 Task: Search for hiking trails near Denver, Colorado, and Colorado Springs, Colorado.
Action: Mouse moved to (134, 72)
Screenshot: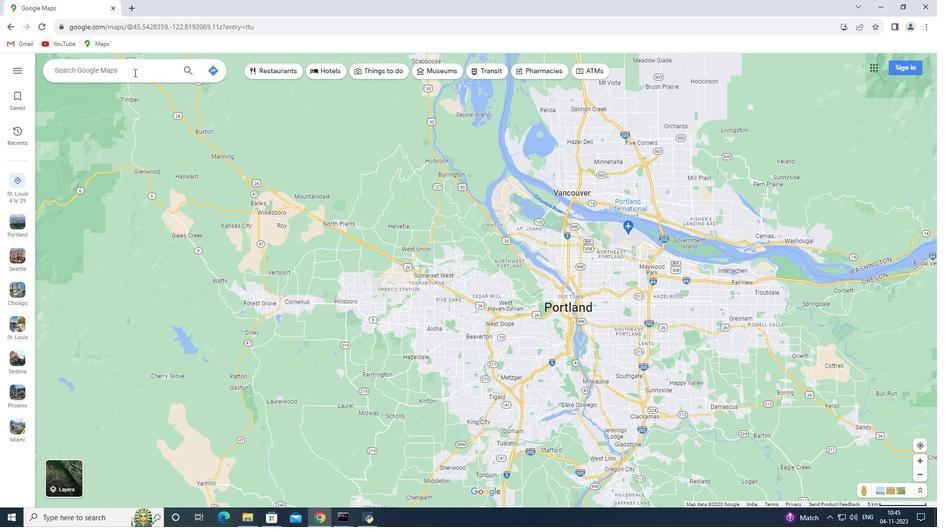 
Action: Mouse pressed left at (134, 72)
Screenshot: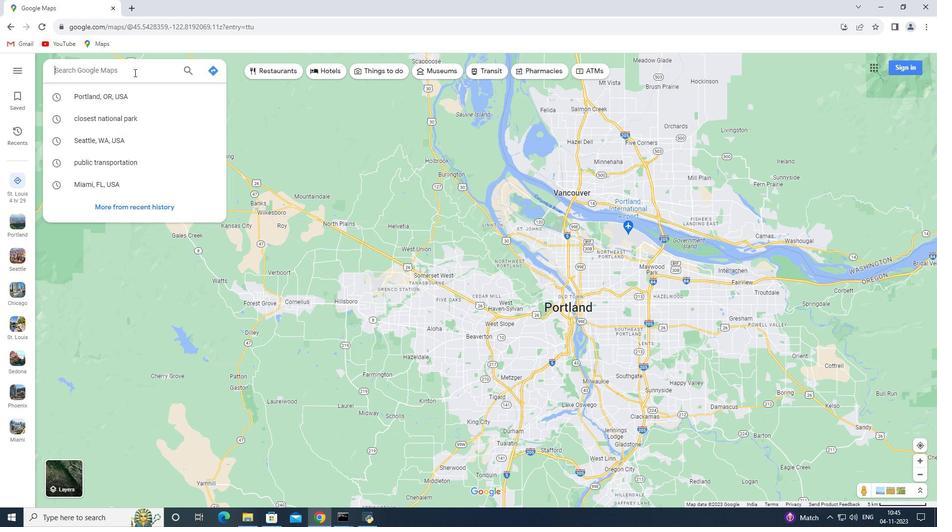 
Action: Key pressed <Key.shift>Denver,<Key.space><Key.shift>Colorado
Screenshot: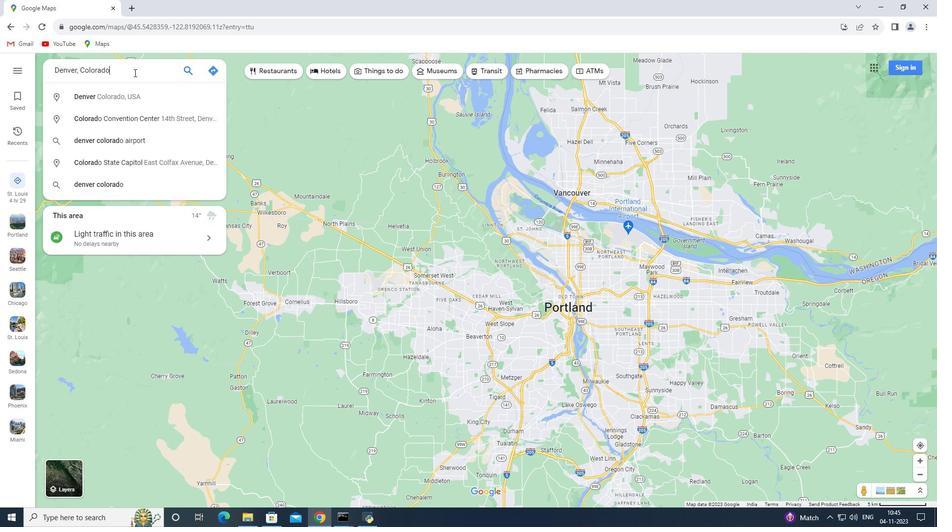 
Action: Mouse moved to (161, 89)
Screenshot: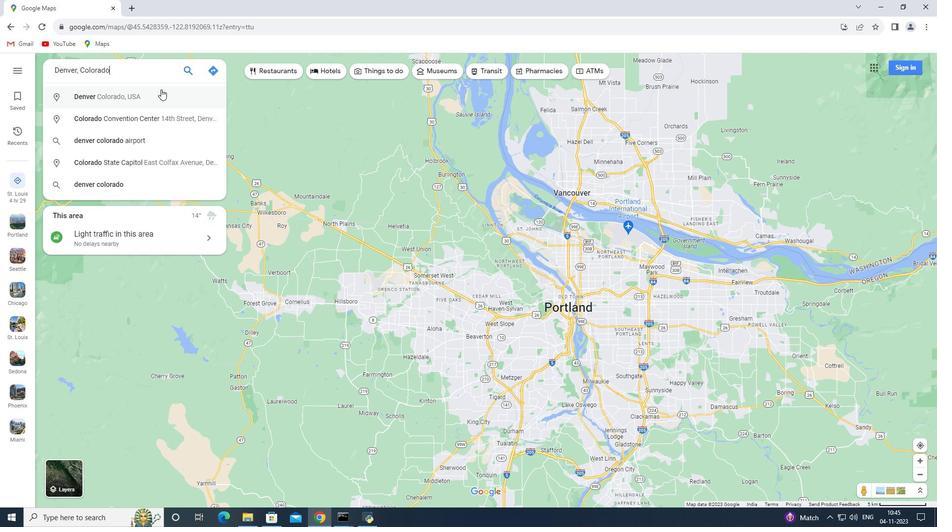 
Action: Key pressed <Key.enter>
Screenshot: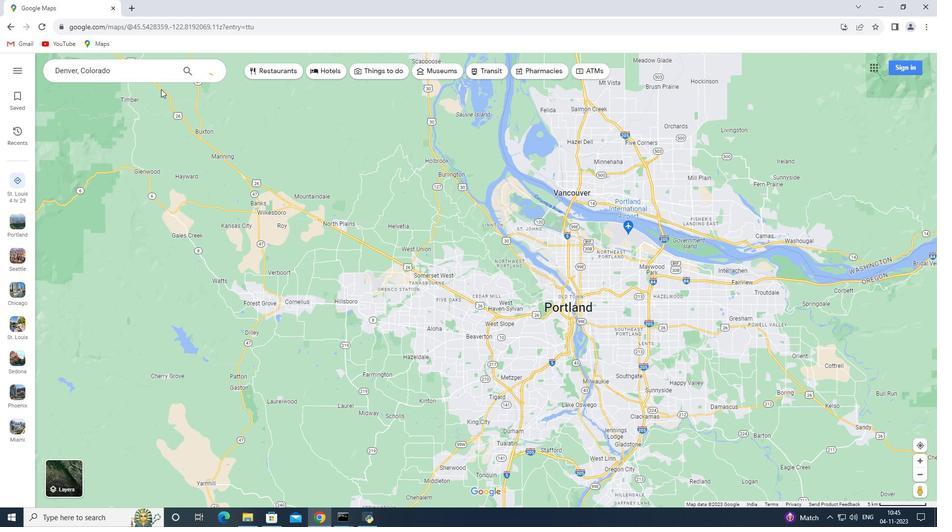 
Action: Mouse moved to (134, 229)
Screenshot: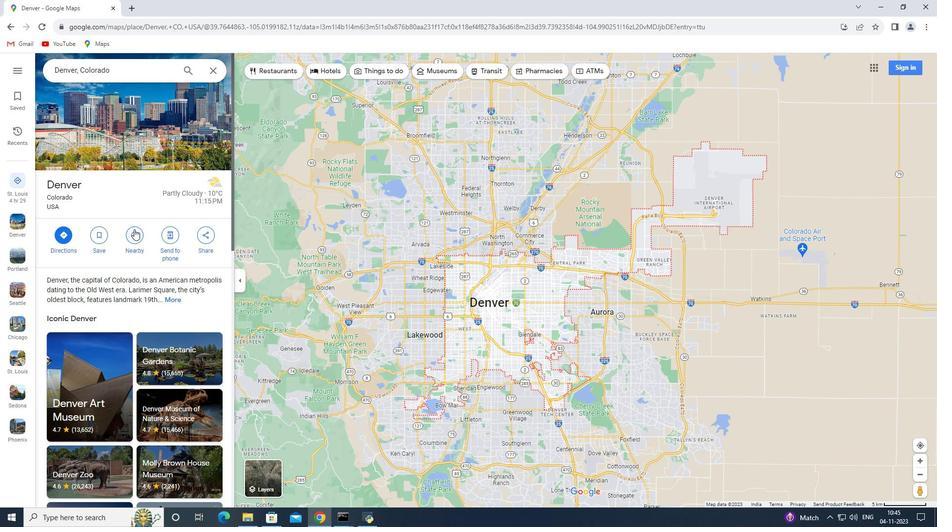 
Action: Mouse pressed left at (134, 229)
Screenshot: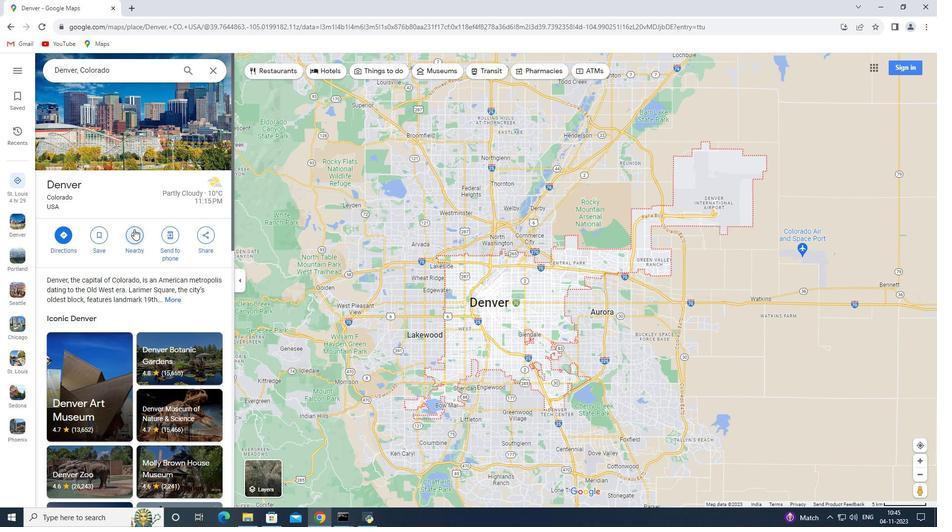 
Action: Key pressed hiking<Key.space>trails
Screenshot: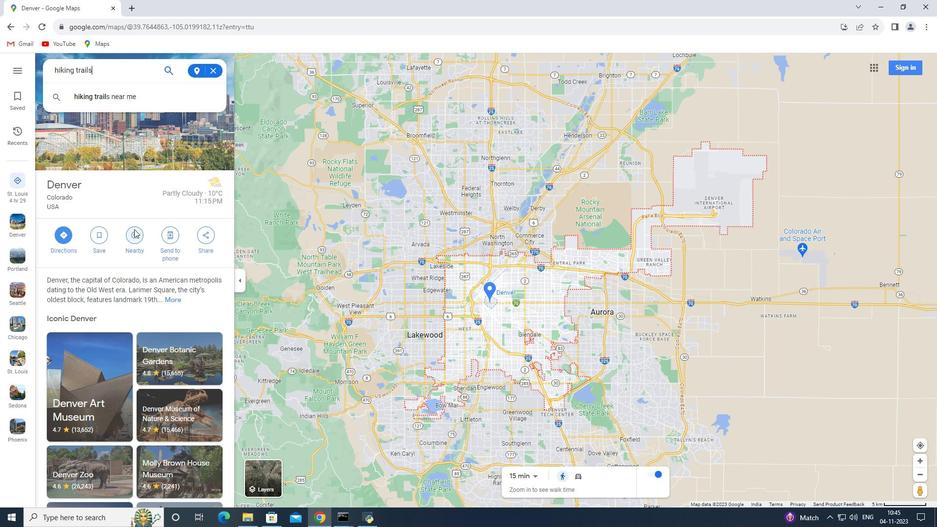 
Action: Mouse moved to (174, 120)
Screenshot: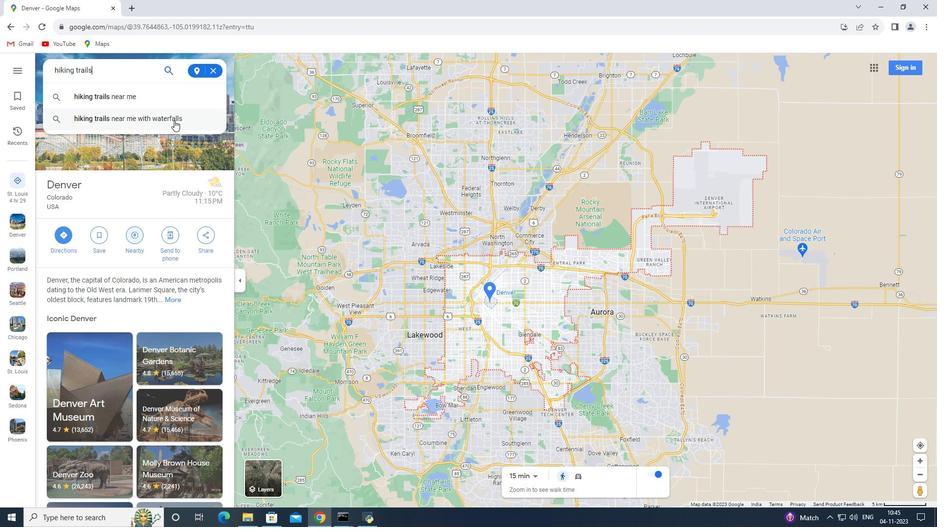 
Action: Key pressed <Key.enter>
Screenshot: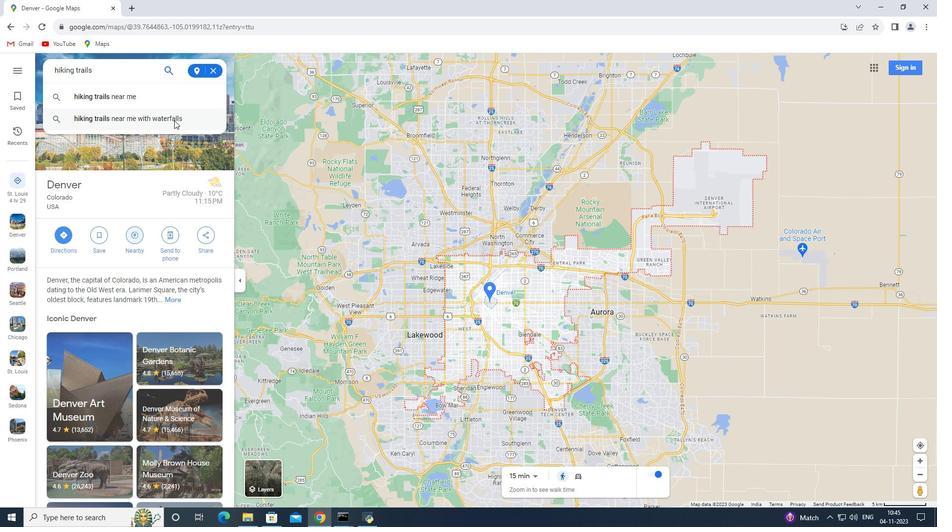 
Action: Mouse moved to (213, 72)
Screenshot: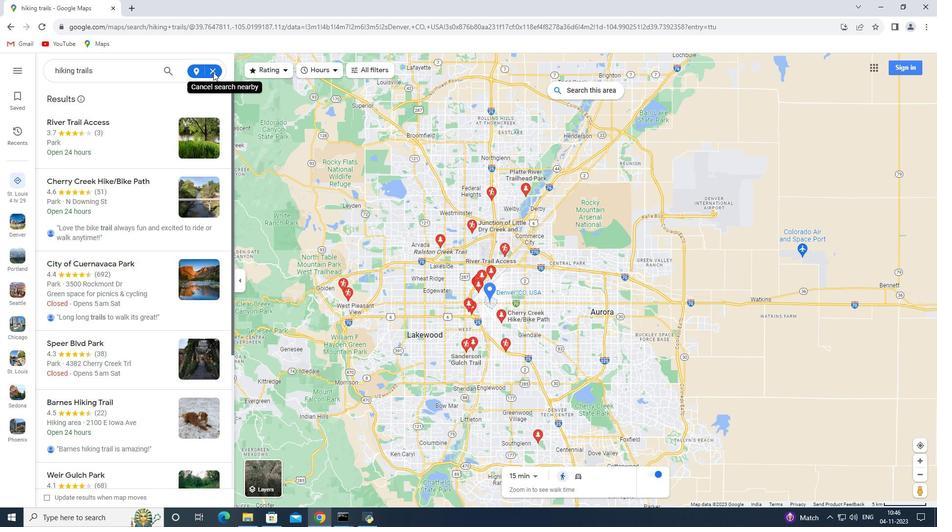
Action: Mouse pressed left at (213, 72)
Screenshot: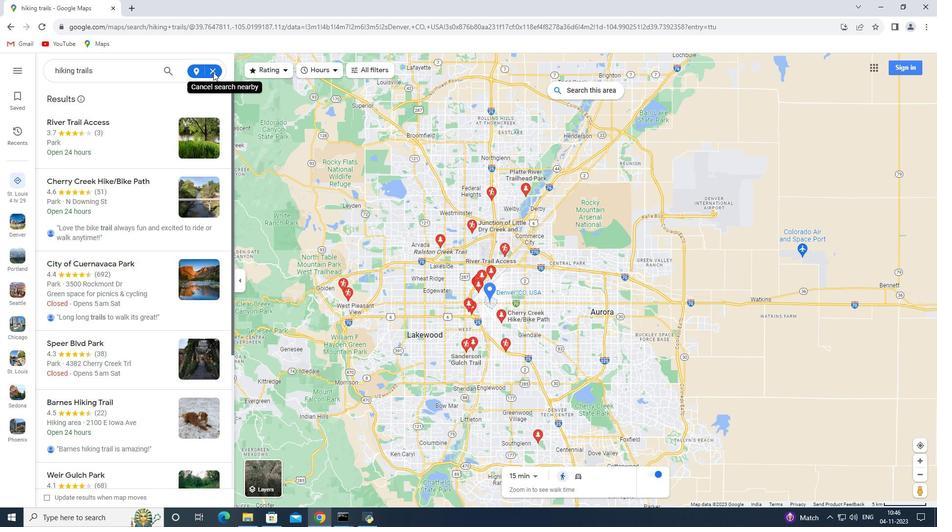 
Action: Mouse moved to (210, 72)
Screenshot: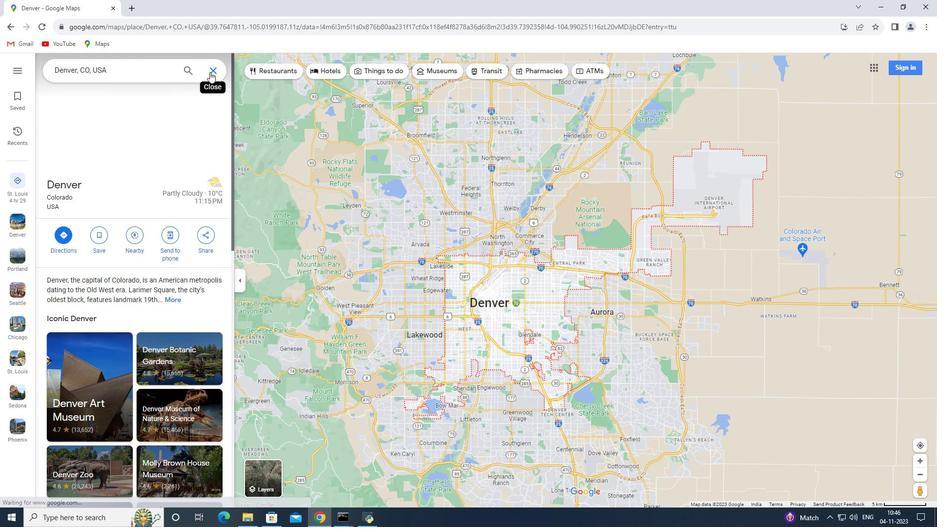 
Action: Mouse pressed left at (210, 72)
Screenshot: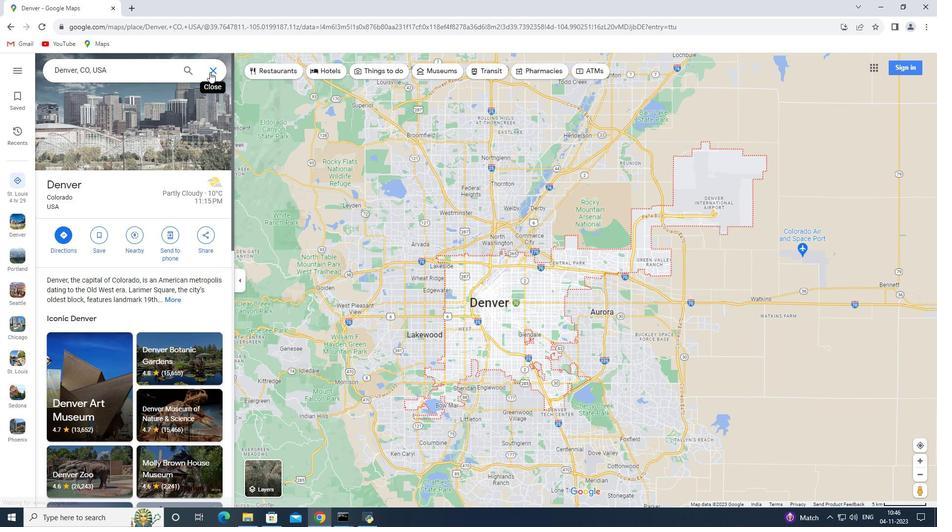 
Action: Mouse moved to (127, 69)
Screenshot: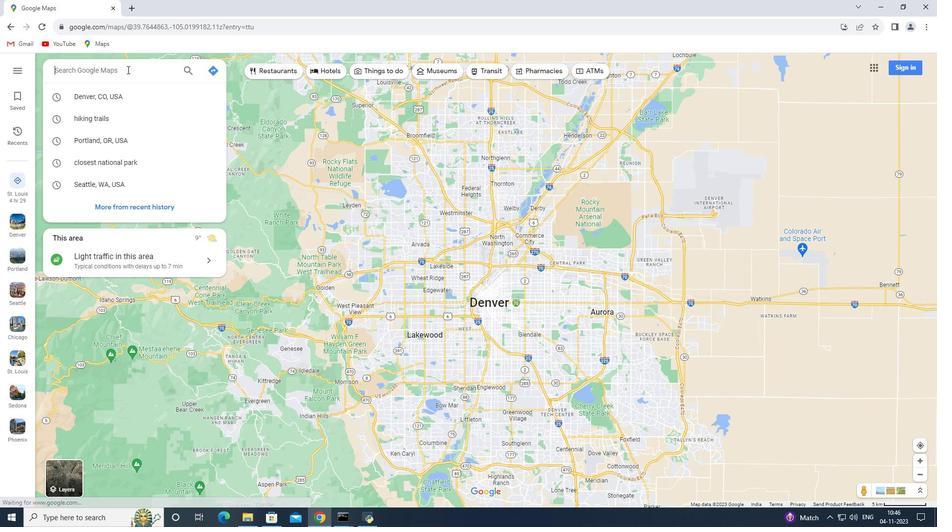 
Action: Key pressed <Key.shift>Colorado<Key.space><Key.shift>Springs,<Key.space><Key.shift>Colorado<Key.enter>
Screenshot: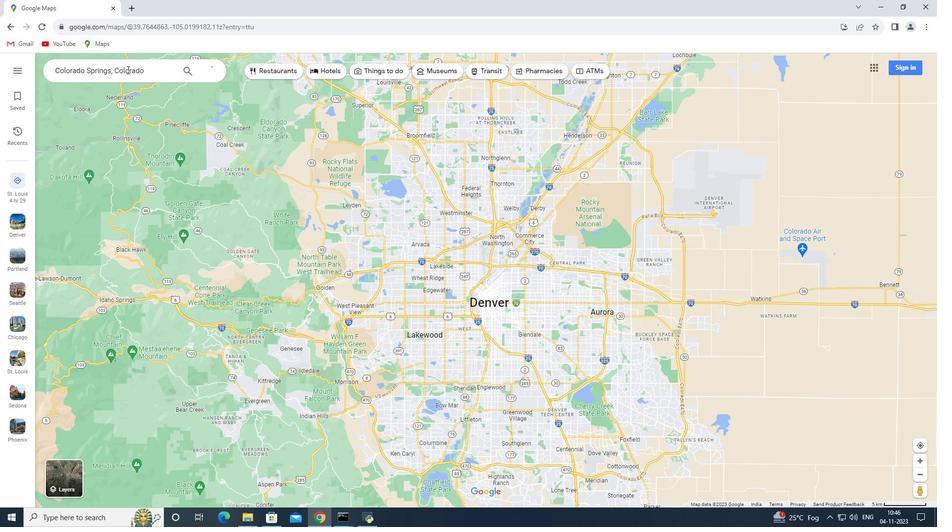 
Action: Mouse moved to (134, 233)
Screenshot: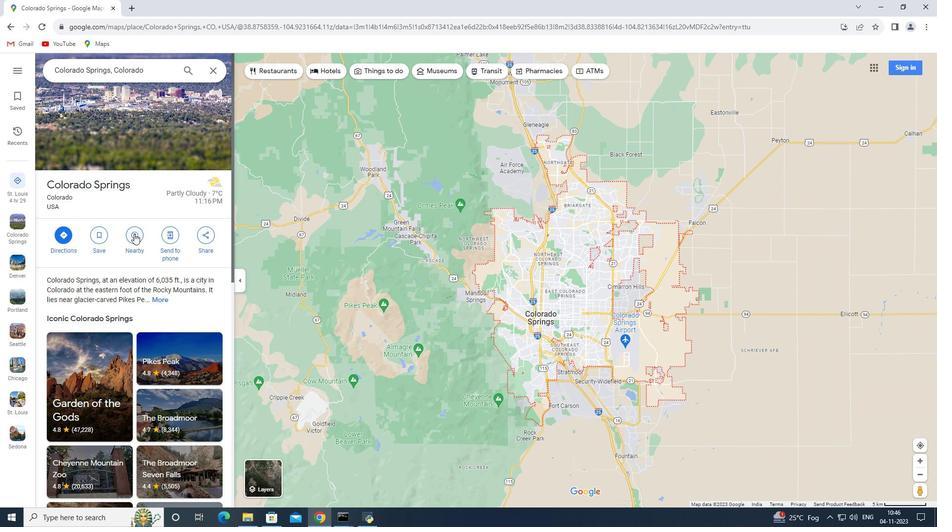 
Action: Mouse pressed left at (134, 233)
Screenshot: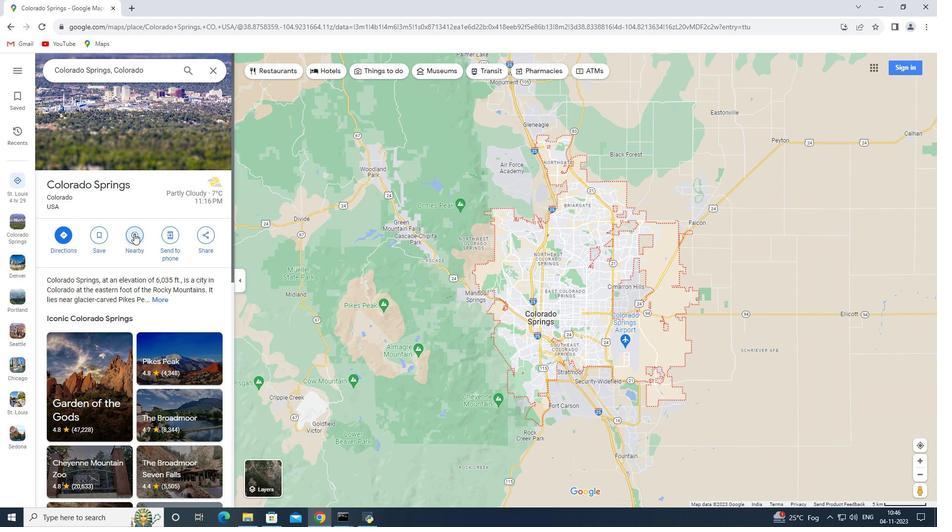 
Action: Key pressed hiking<Key.space>trails<Key.enter>
Screenshot: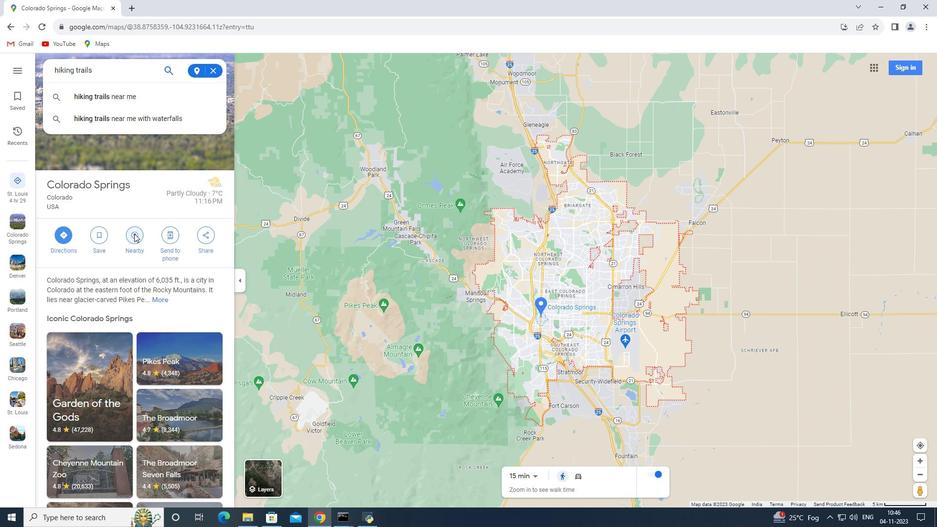 
